 Task: Add Yerbae Enhanced Sparkling Watermelon Strawberry to the cart.
Action: Mouse pressed left at (21, 87)
Screenshot: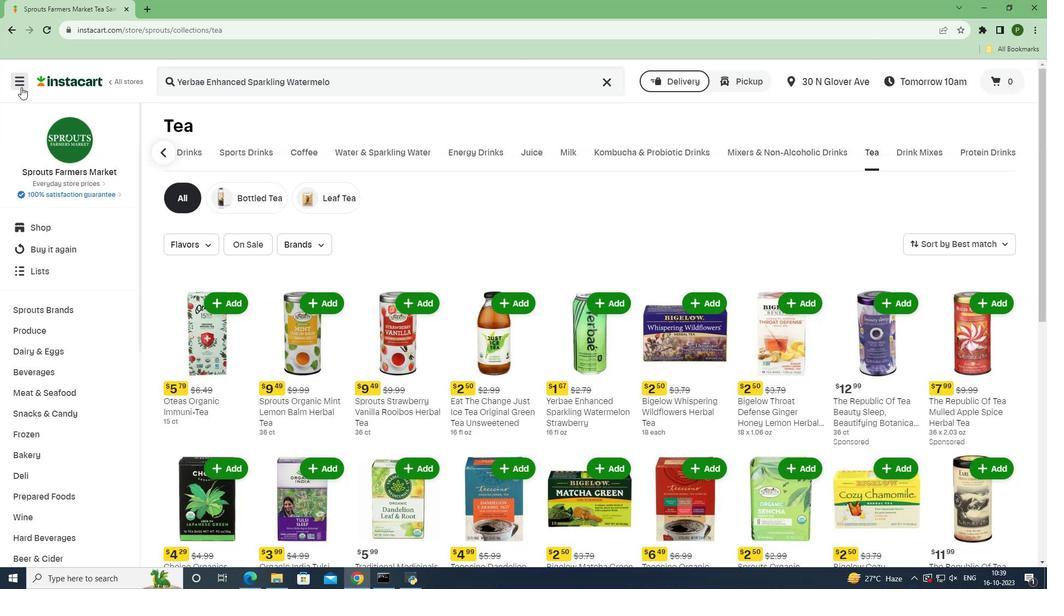 
Action: Mouse moved to (28, 289)
Screenshot: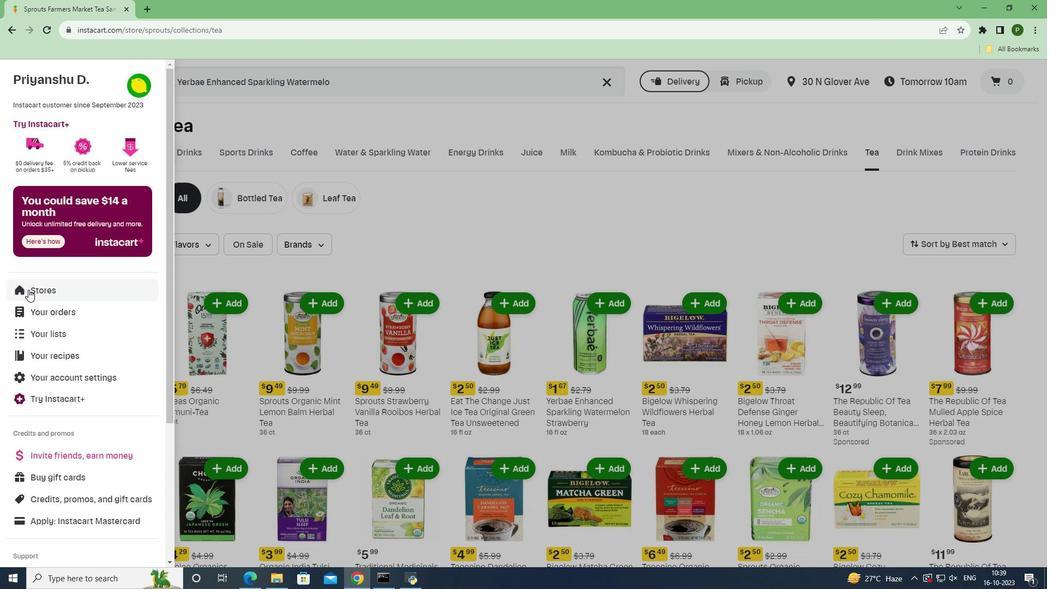
Action: Mouse pressed left at (28, 289)
Screenshot: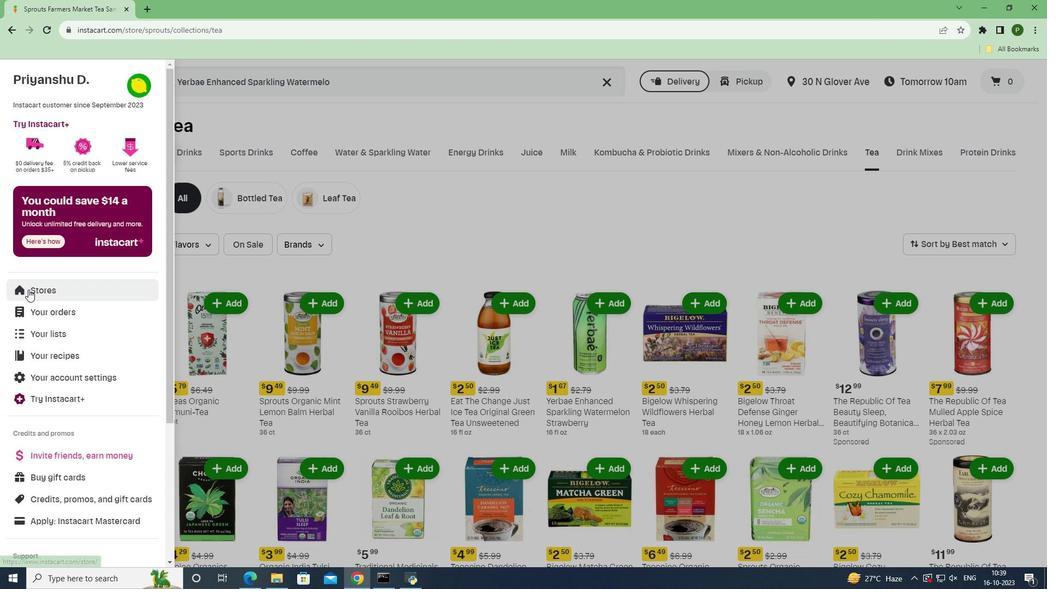 
Action: Mouse moved to (248, 135)
Screenshot: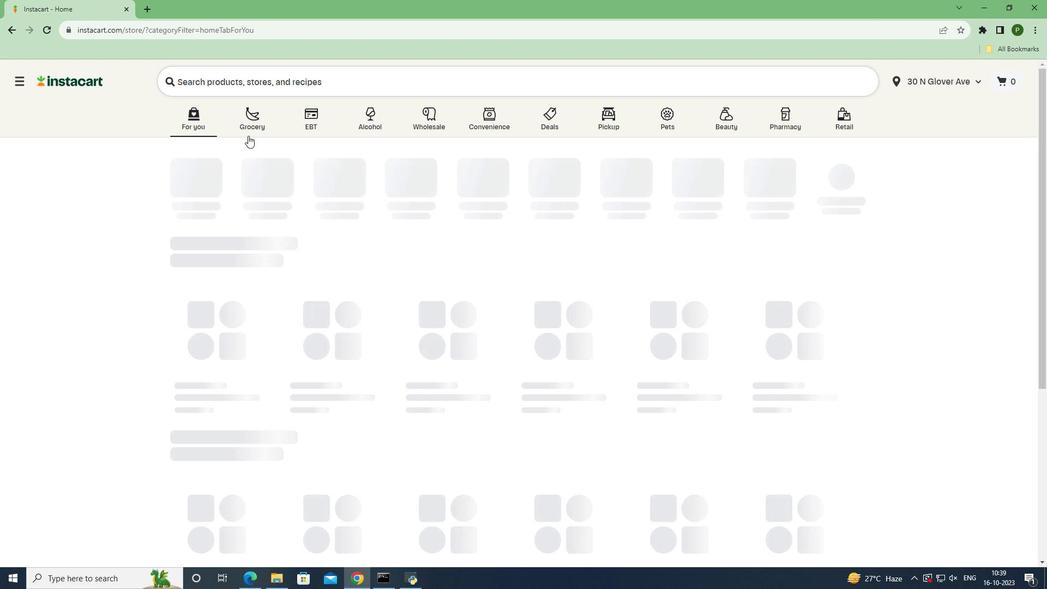 
Action: Mouse pressed left at (248, 135)
Screenshot: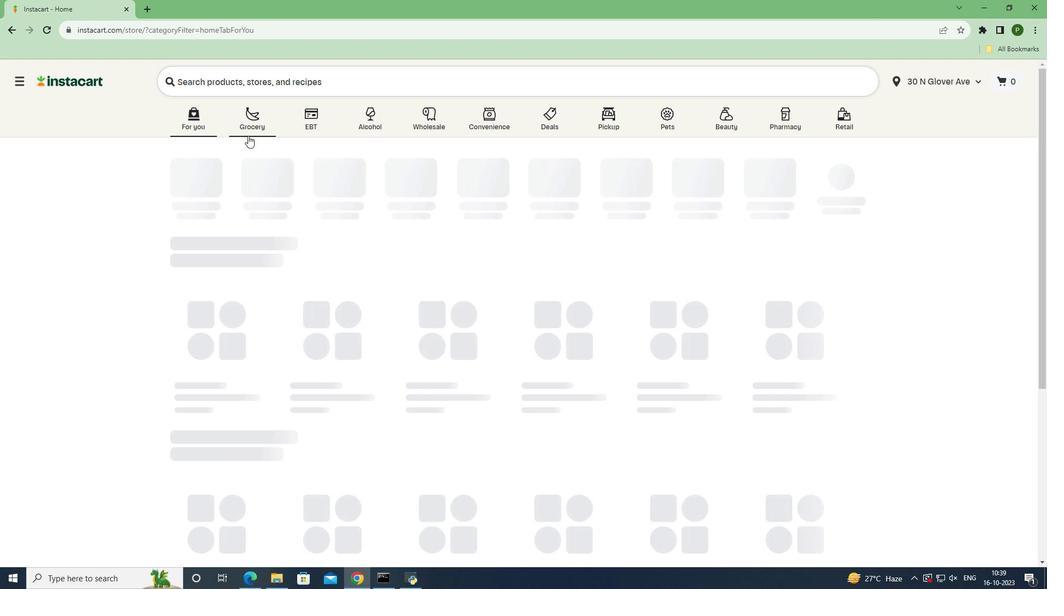 
Action: Mouse moved to (671, 251)
Screenshot: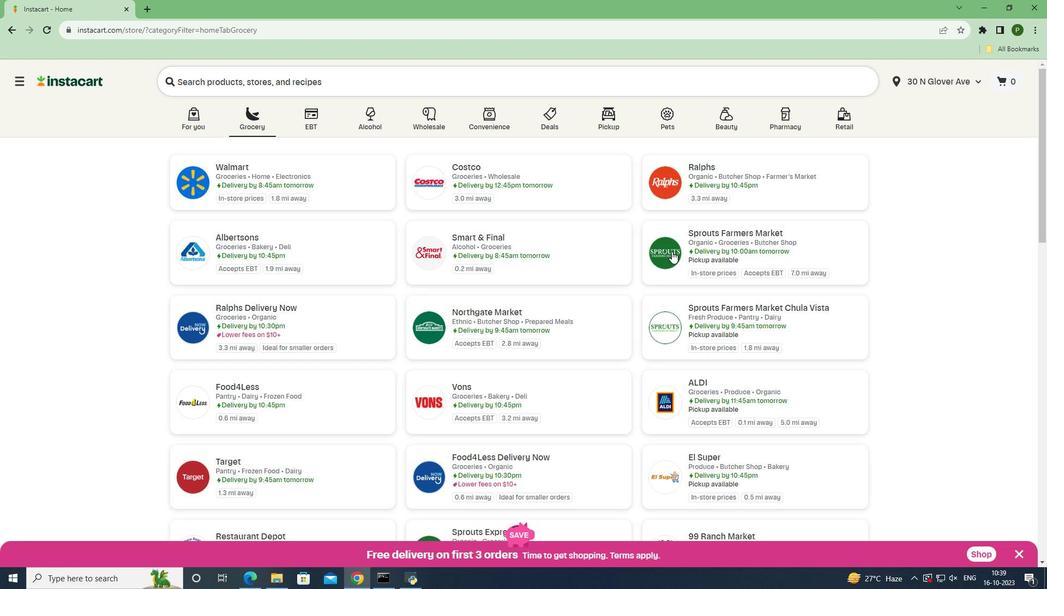
Action: Mouse pressed left at (671, 251)
Screenshot: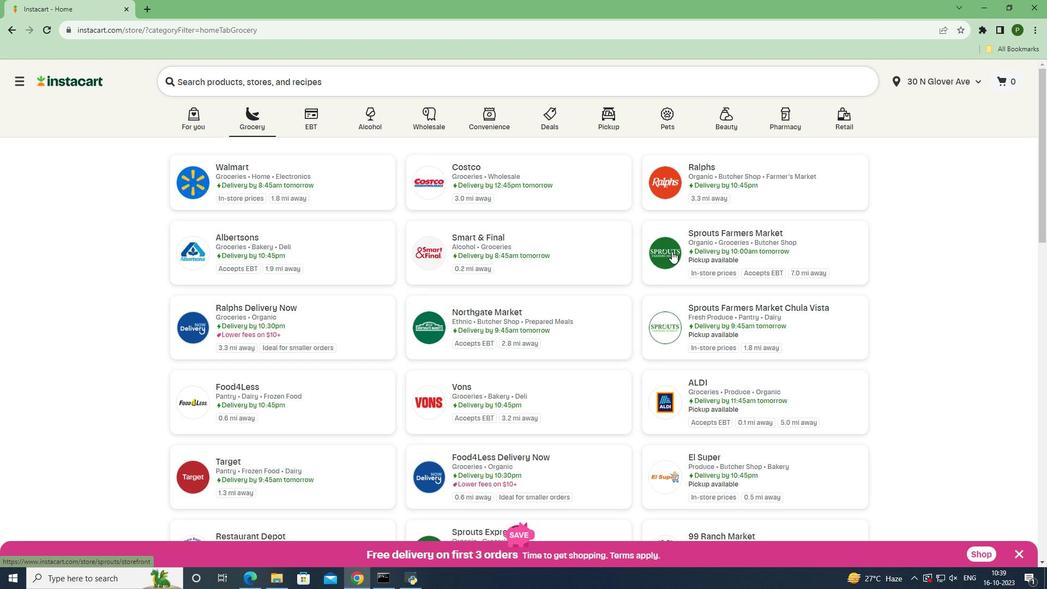 
Action: Mouse moved to (50, 369)
Screenshot: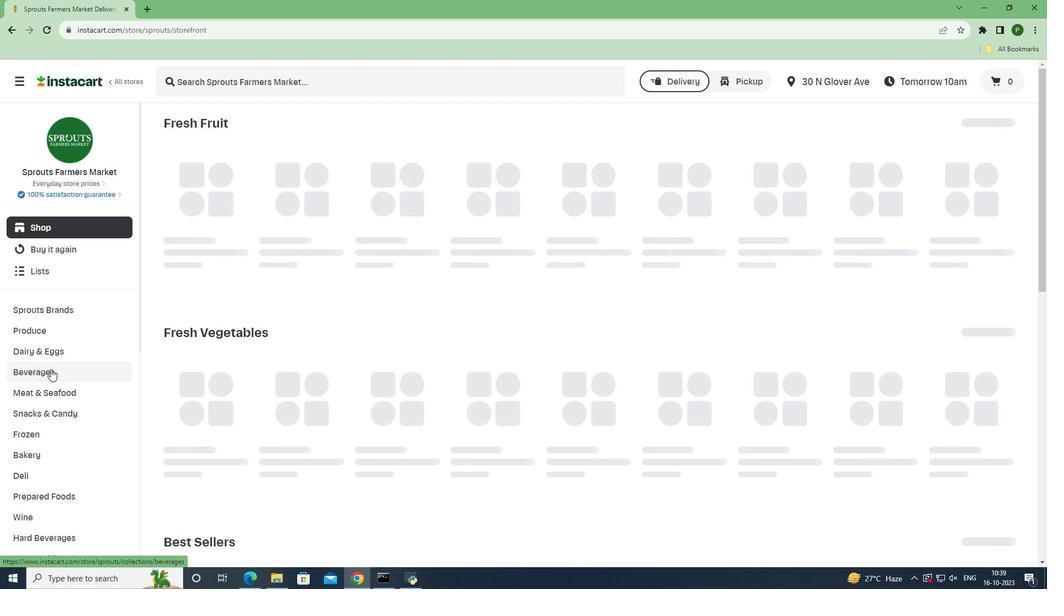 
Action: Mouse pressed left at (50, 369)
Screenshot: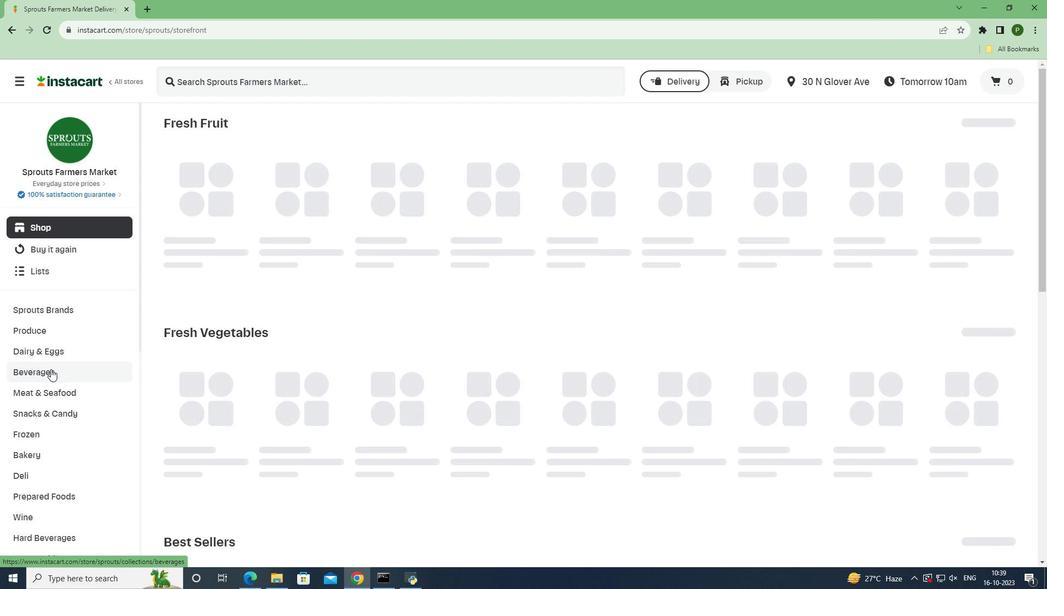 
Action: Mouse moved to (947, 149)
Screenshot: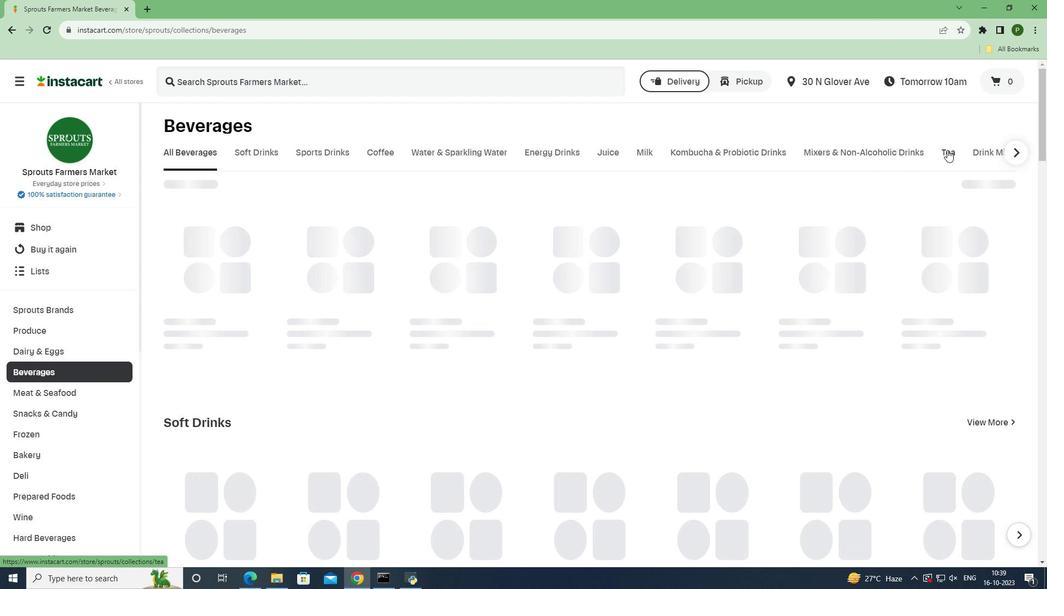 
Action: Mouse pressed left at (947, 149)
Screenshot: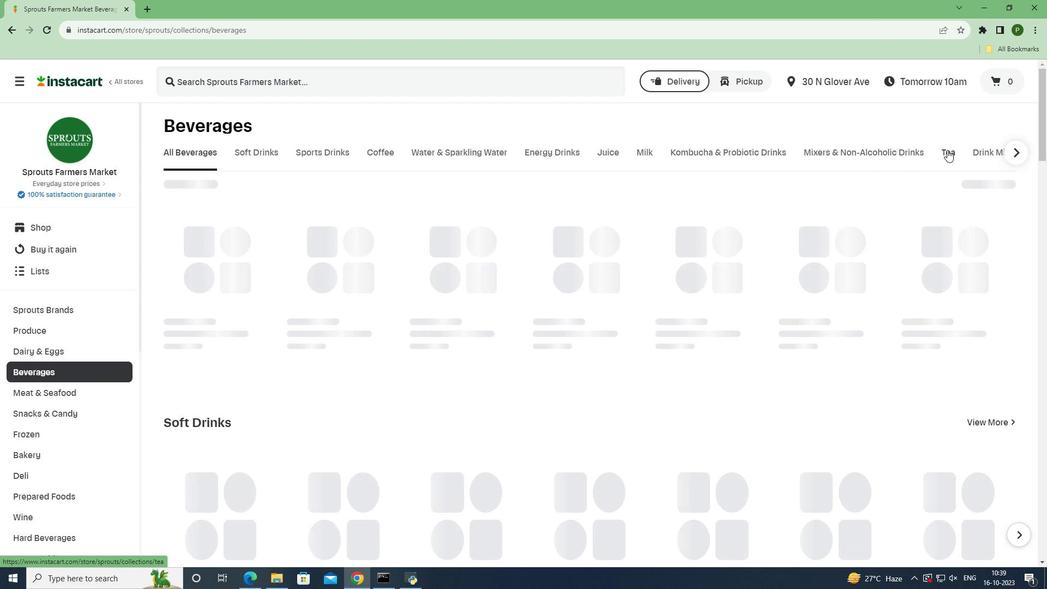 
Action: Mouse moved to (297, 77)
Screenshot: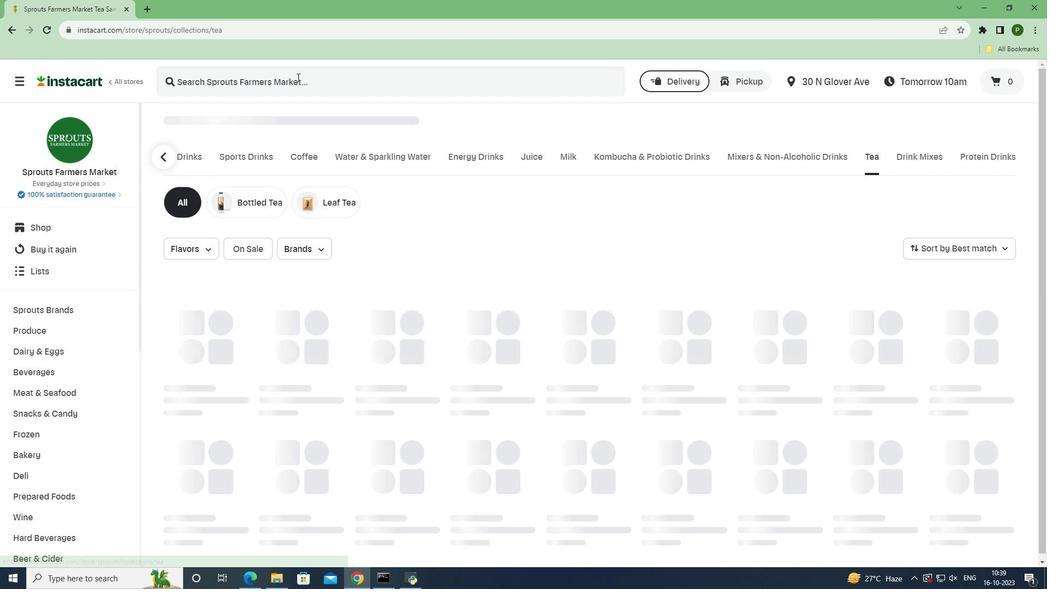 
Action: Mouse pressed left at (297, 77)
Screenshot: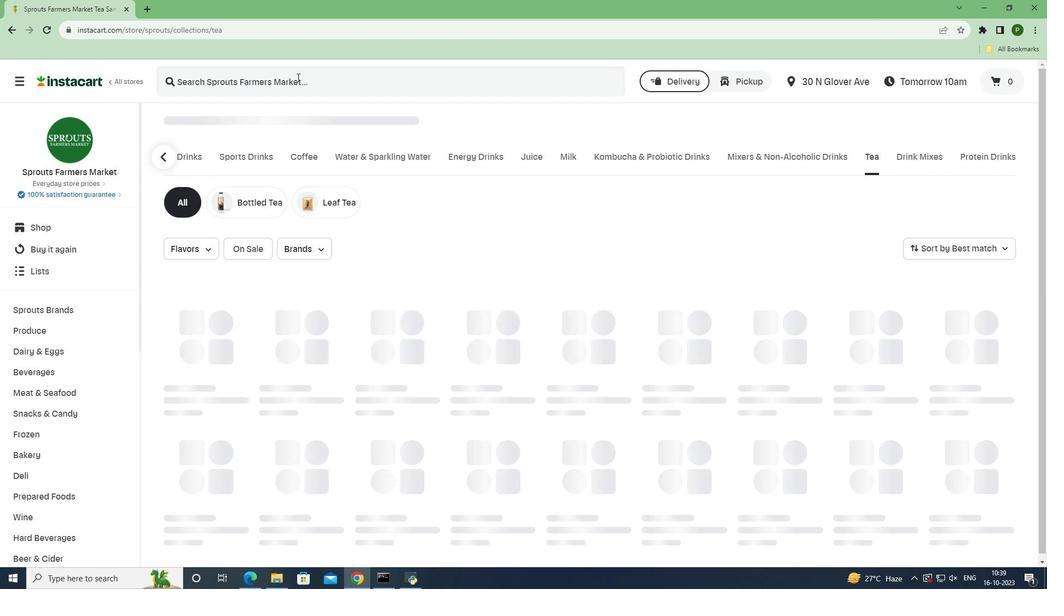 
Action: Key pressed <Key.caps_lock>Y<Key.caps_lock>erbae<Key.space><Key.caps_lock>E<Key.caps_lock>nhanced<Key.space><Key.caps_lock>S<Key.caps_lock>parkling<Key.space><Key.caps_lock>W<Key.caps_lock>atermelon<Key.space><Key.caps_lock>S<Key.caps_lock>trawberry<Key.space><Key.enter>
Screenshot: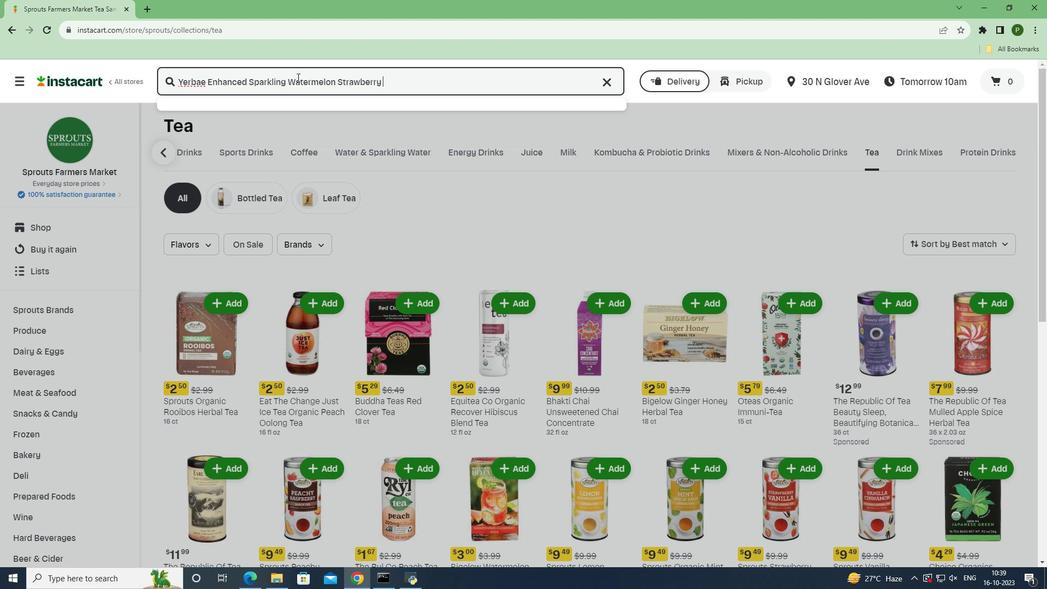 
Action: Mouse moved to (309, 188)
Screenshot: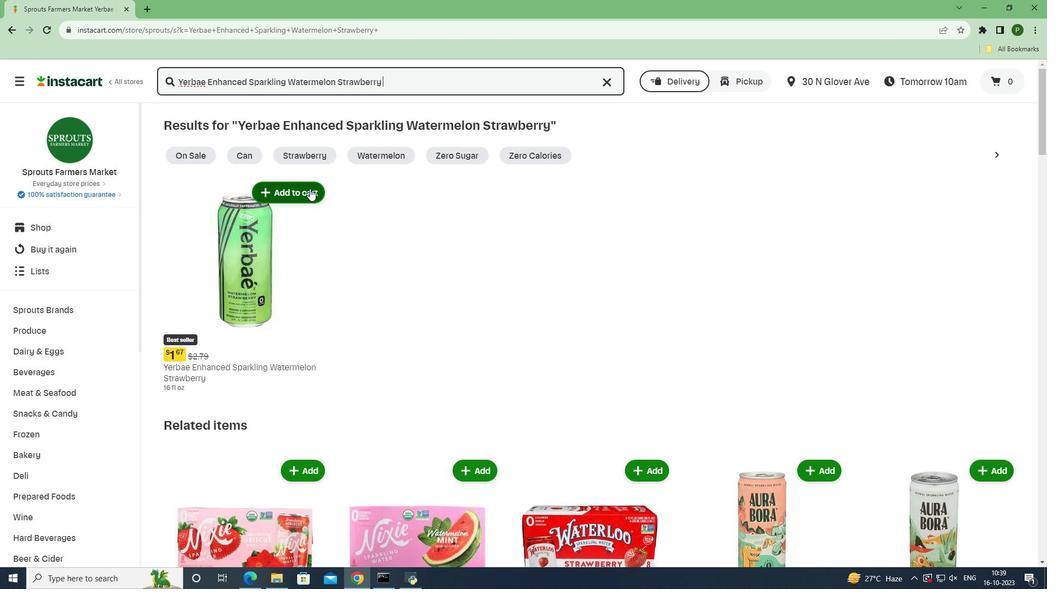 
Action: Mouse pressed left at (309, 188)
Screenshot: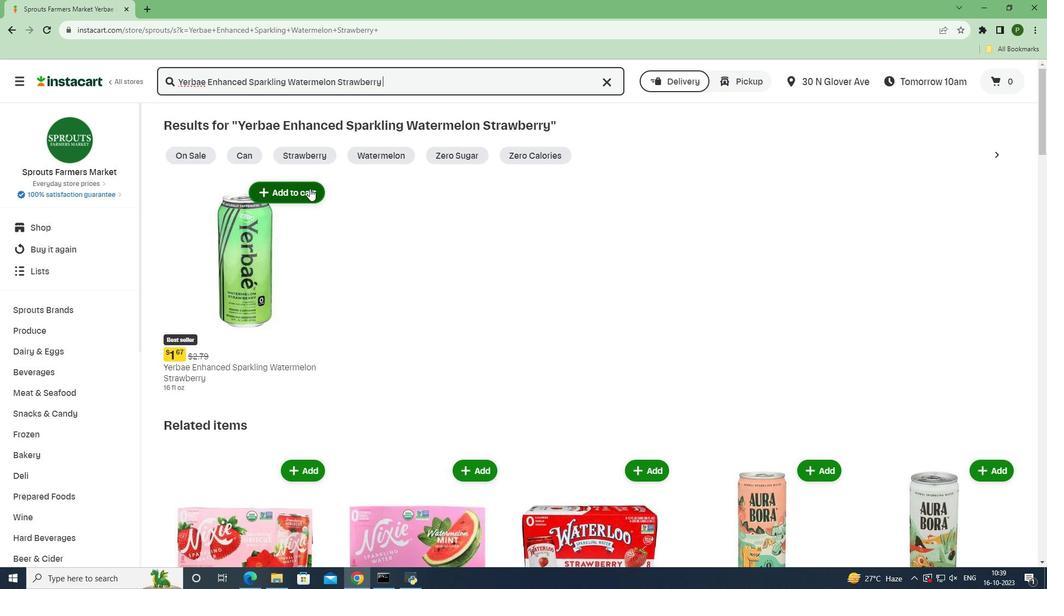 
Action: Mouse moved to (348, 277)
Screenshot: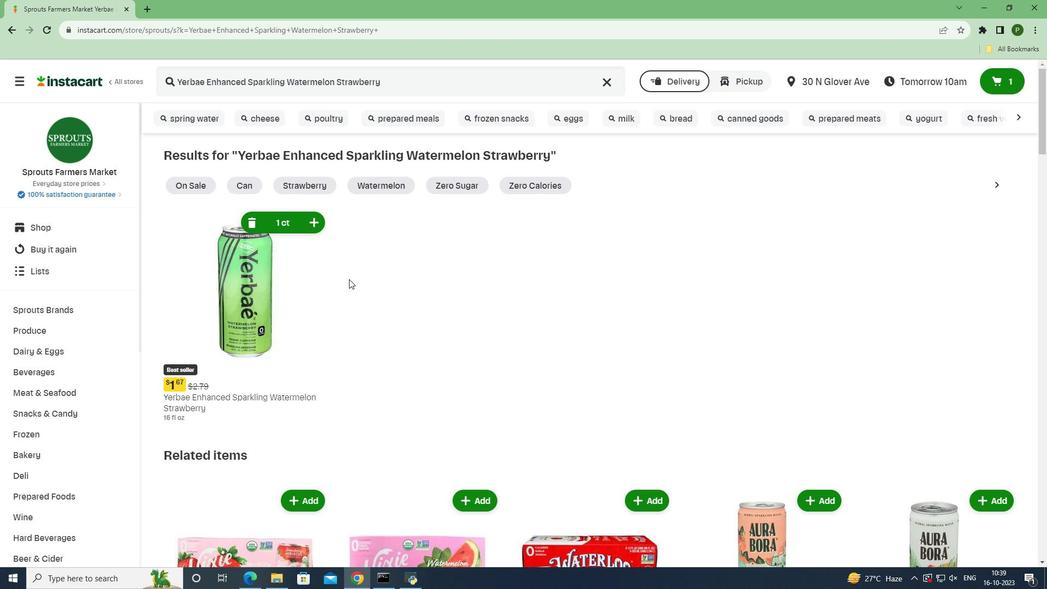 
